 Task: Add filter "Any" in priority.
Action: Mouse pressed left at (295, 262)
Screenshot: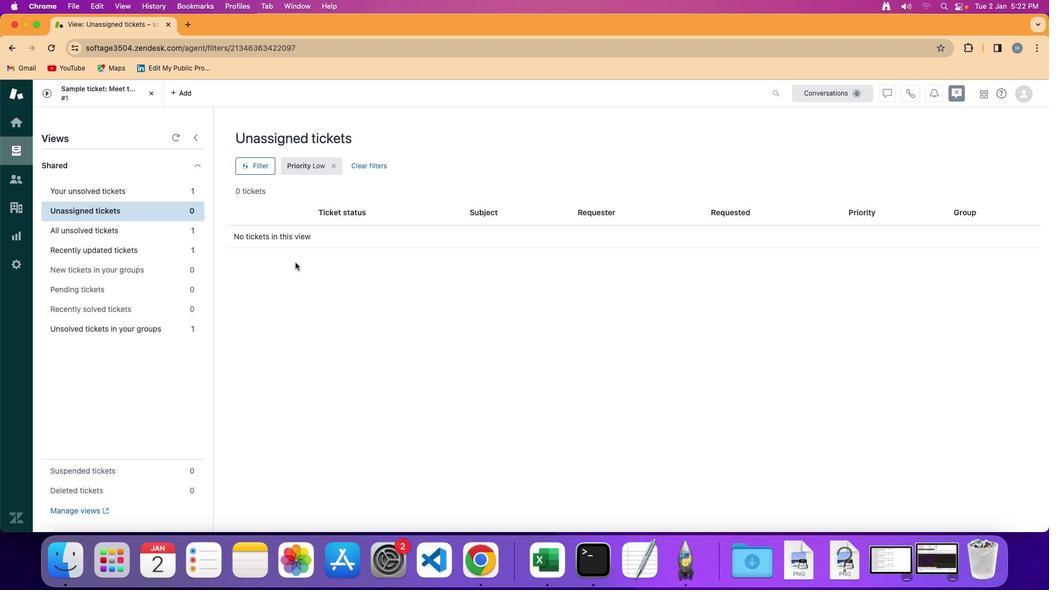 
Action: Mouse moved to (262, 161)
Screenshot: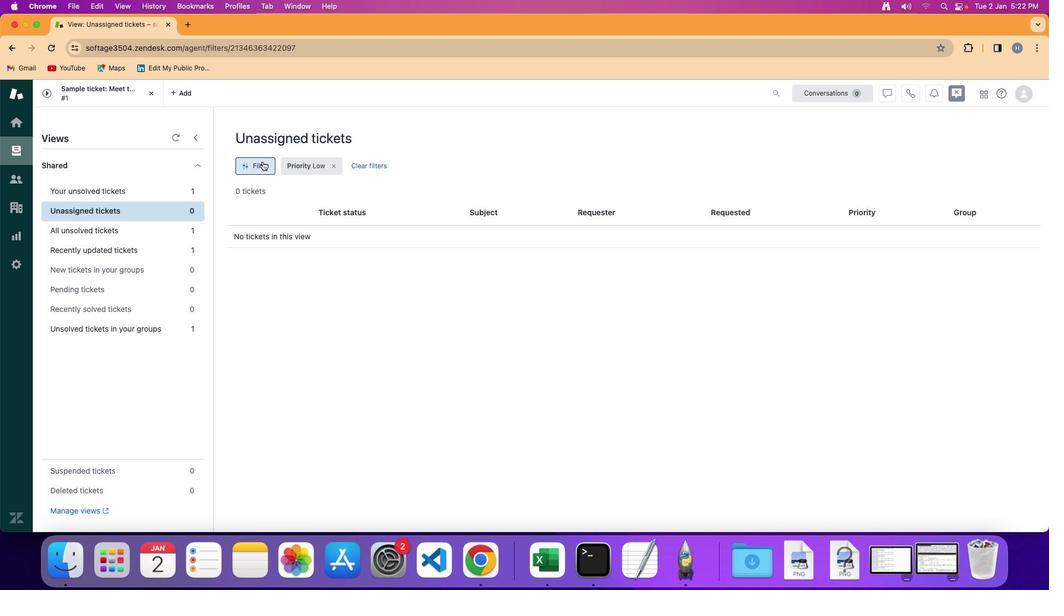 
Action: Mouse pressed left at (262, 161)
Screenshot: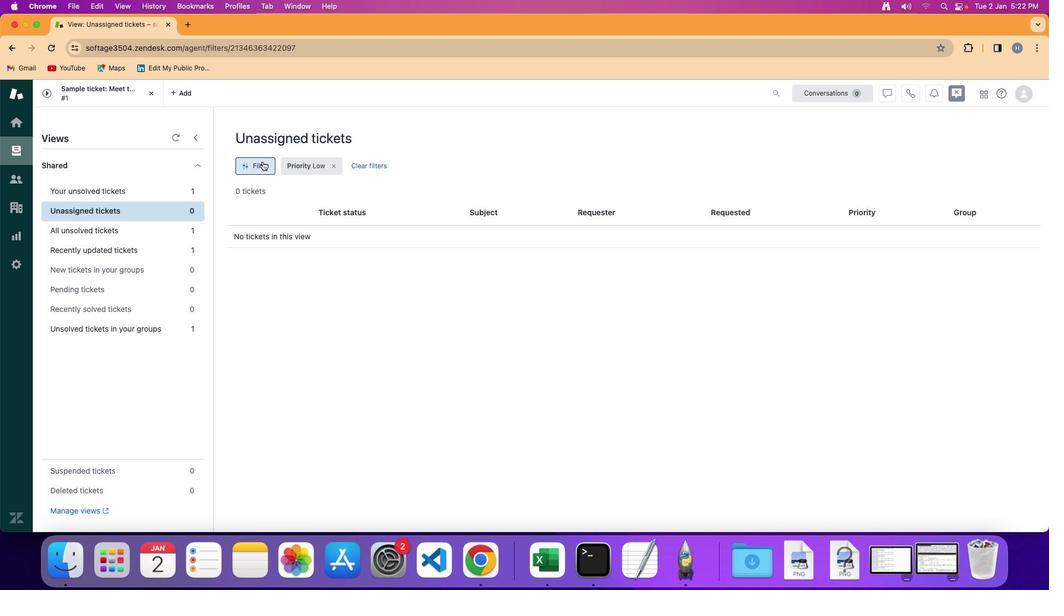 
Action: Mouse moved to (886, 370)
Screenshot: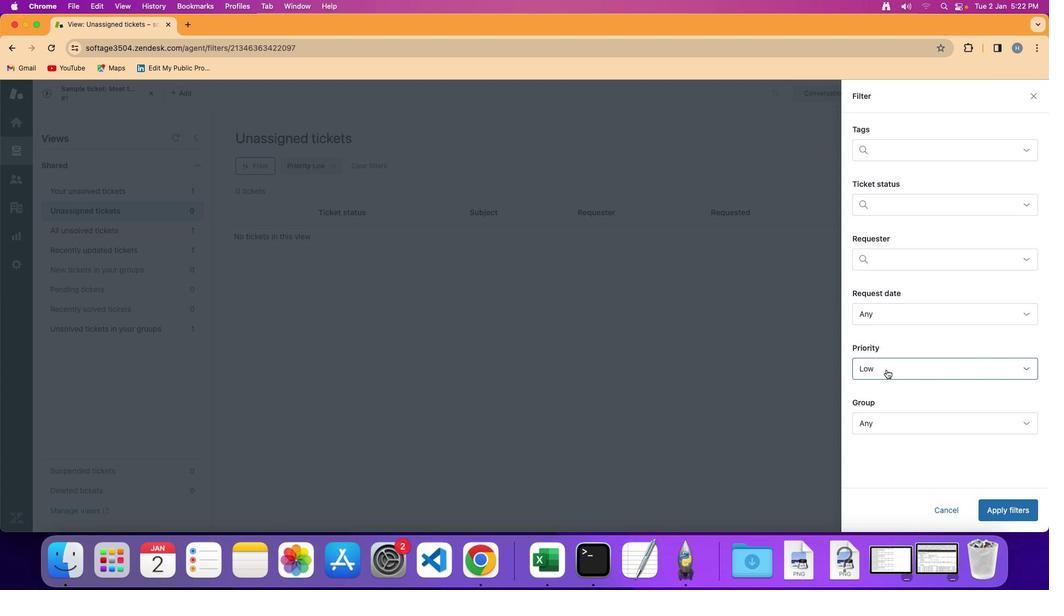 
Action: Mouse pressed left at (886, 370)
Screenshot: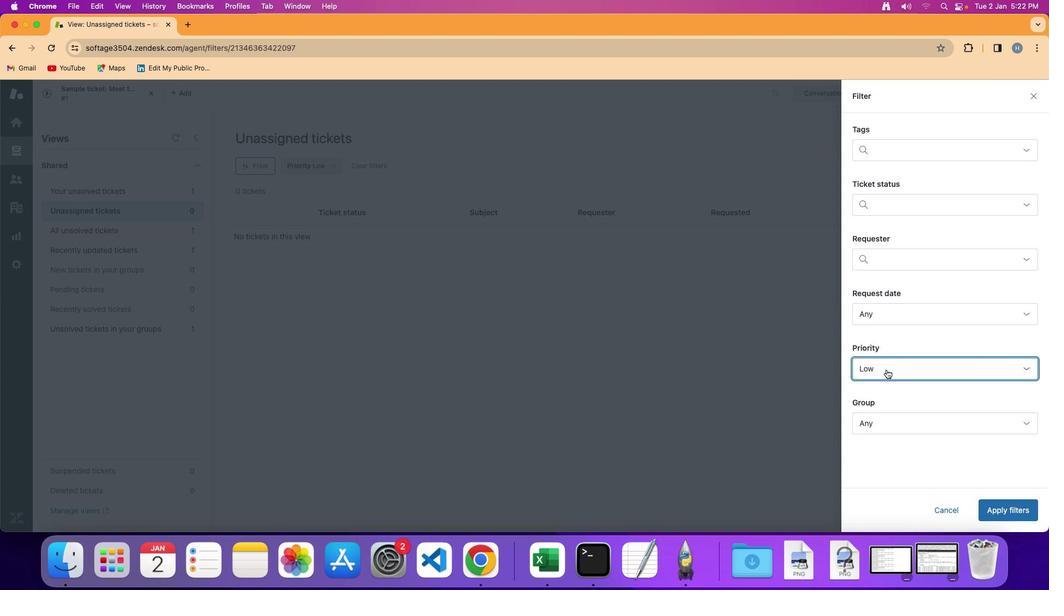 
Action: Mouse moved to (916, 245)
Screenshot: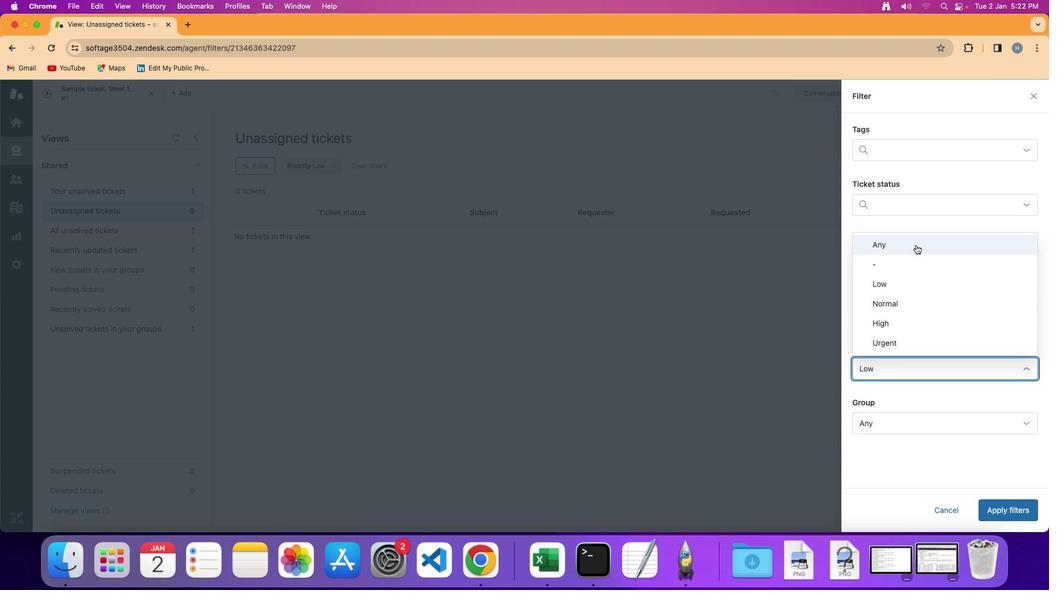 
Action: Mouse pressed left at (916, 245)
Screenshot: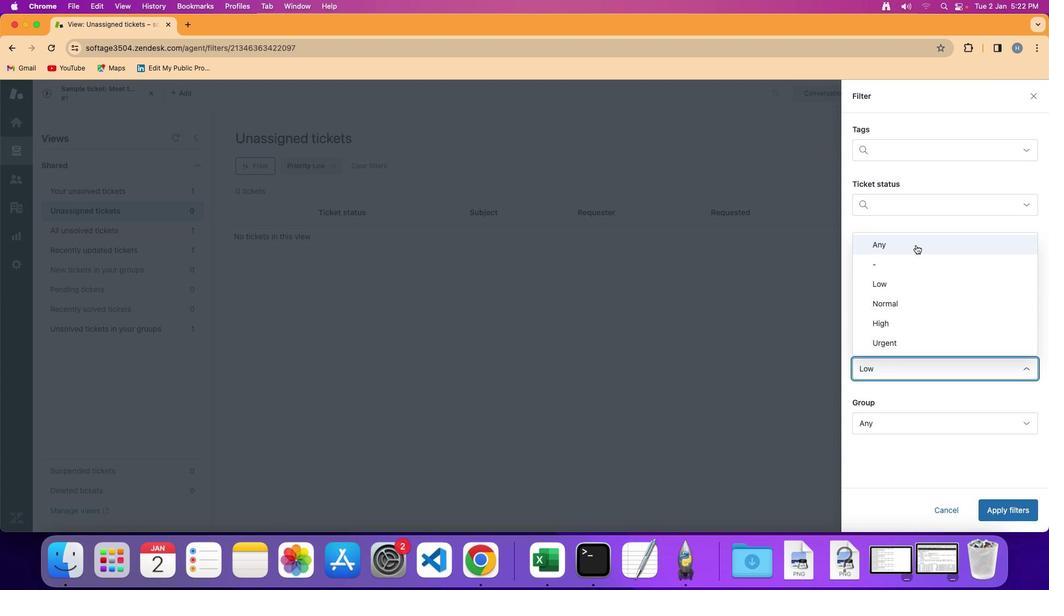 
Action: Mouse moved to (1011, 509)
Screenshot: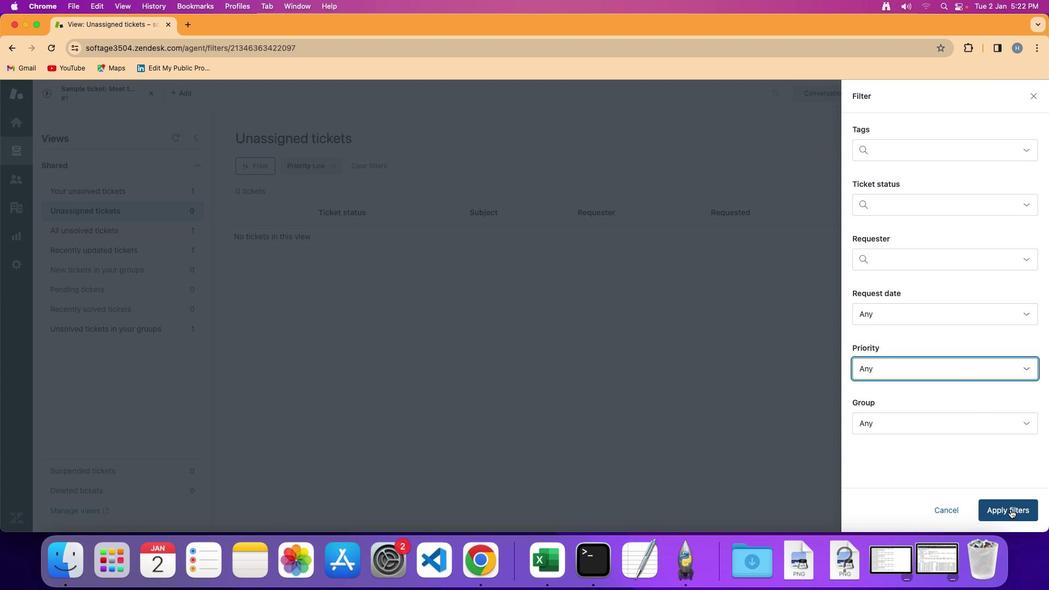 
Action: Mouse pressed left at (1011, 509)
Screenshot: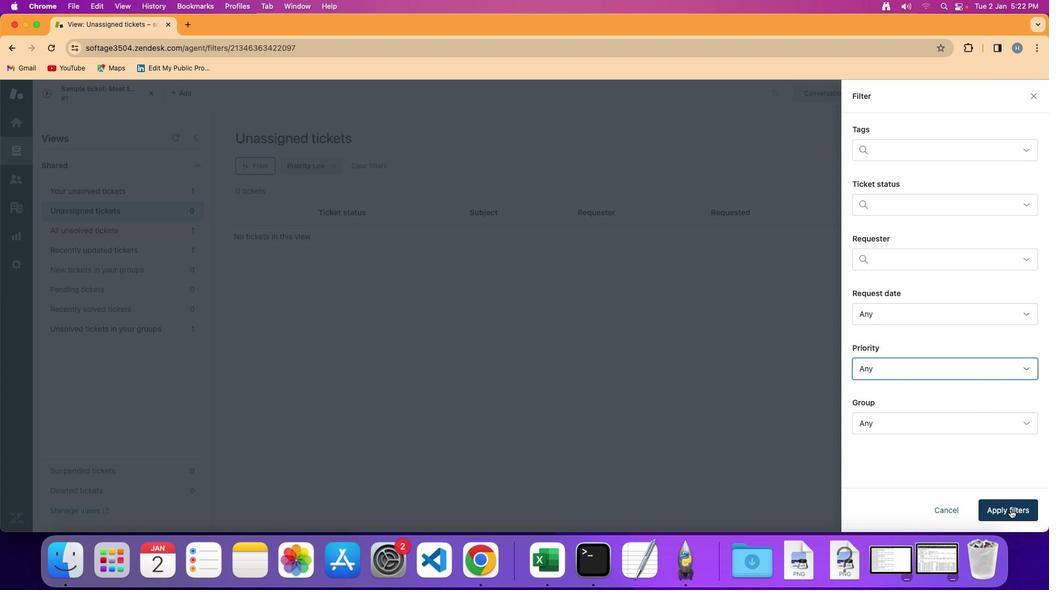 
Action: Mouse moved to (589, 349)
Screenshot: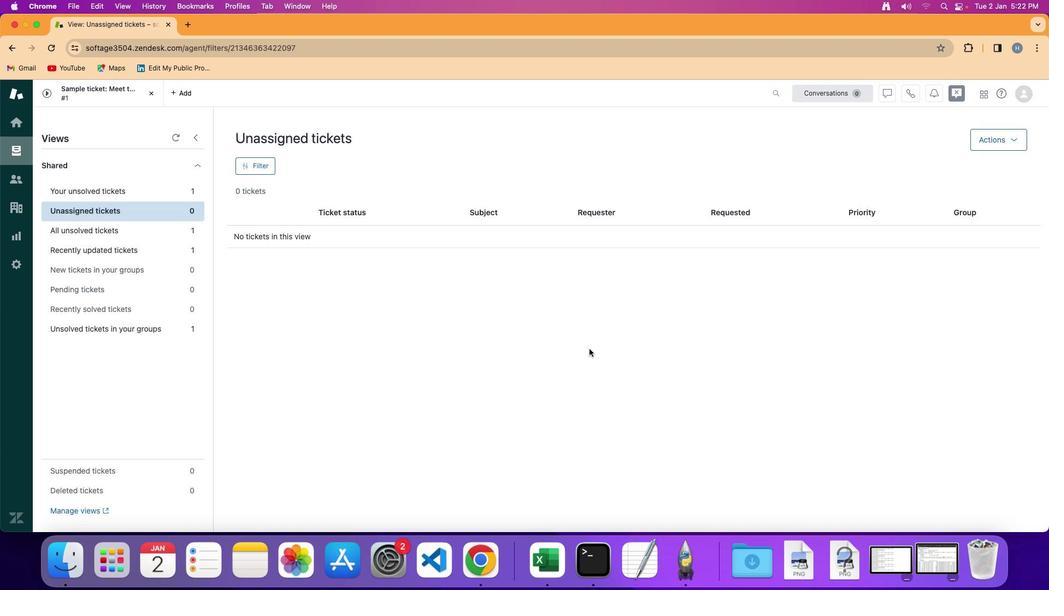 
